 Task: Align to bottom.
Action: Mouse moved to (405, 277)
Screenshot: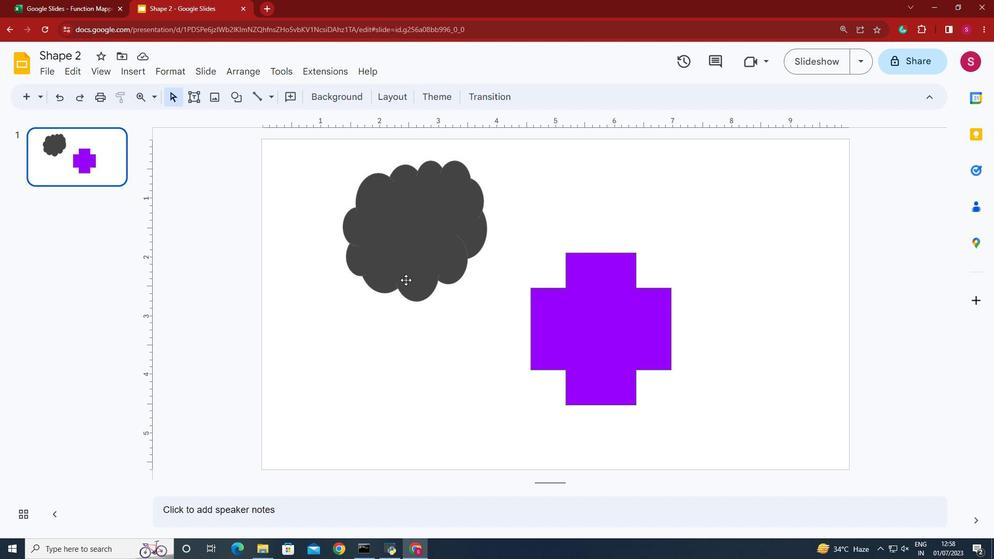 
Action: Mouse pressed left at (405, 277)
Screenshot: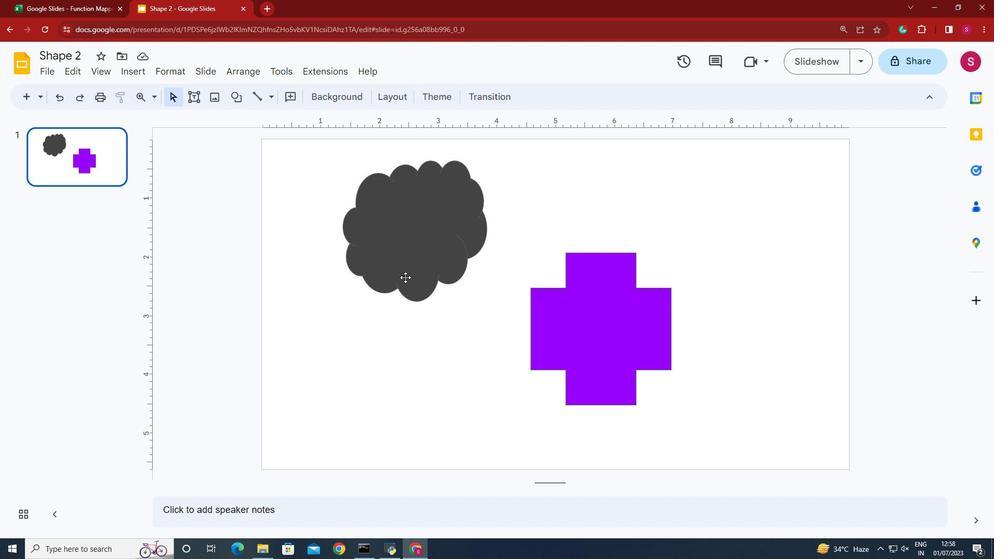 
Action: Key pressed <Key.shift>
Screenshot: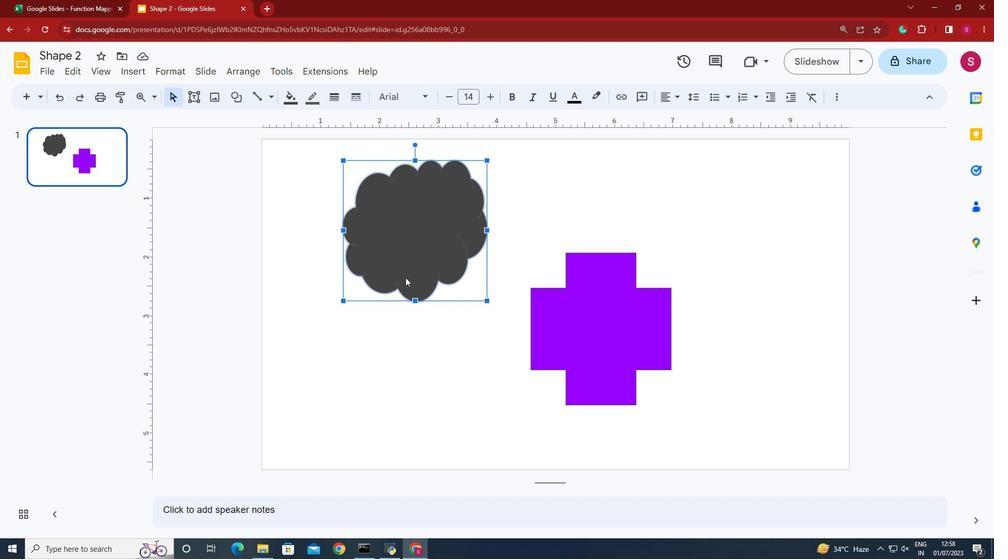 
Action: Mouse moved to (579, 323)
Screenshot: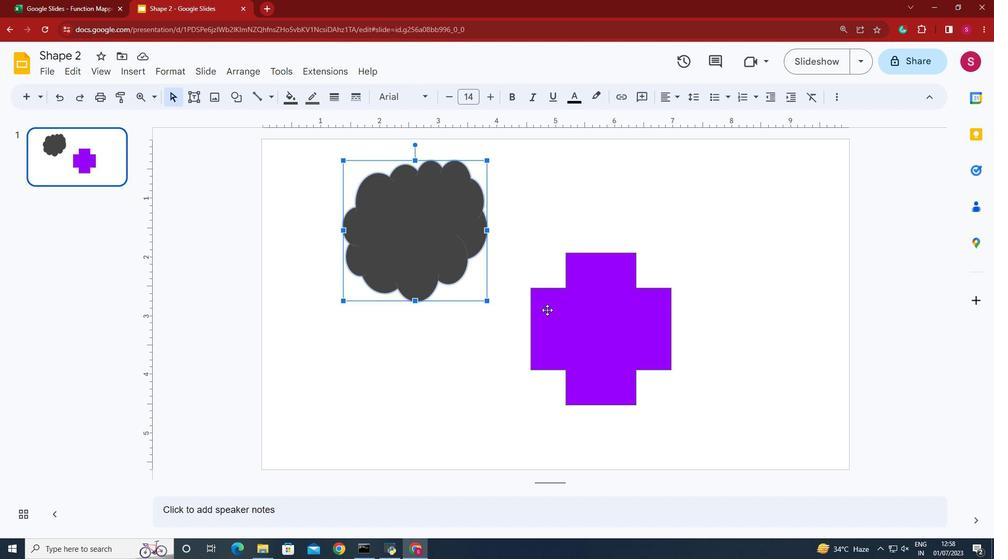 
Action: Key pressed <Key.shift>
Screenshot: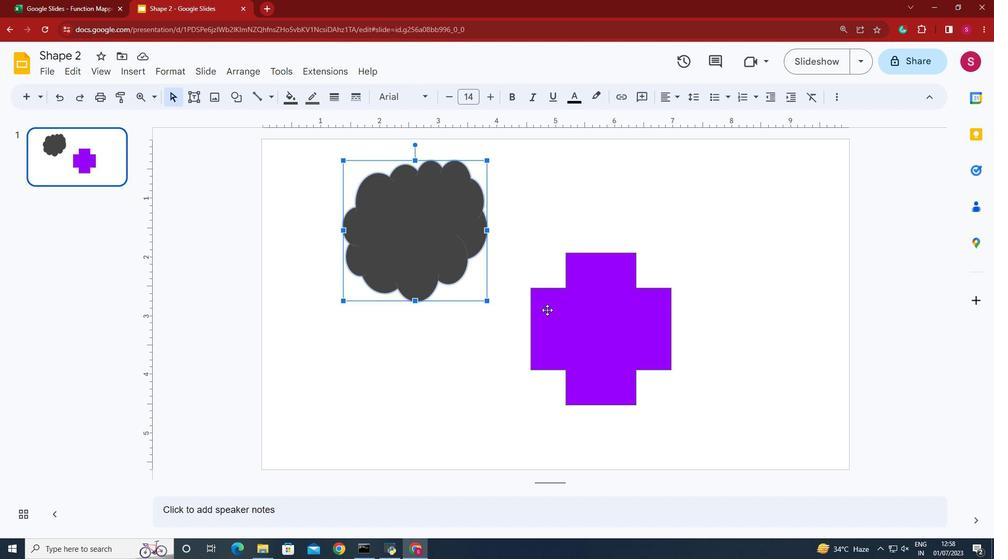 
Action: Mouse moved to (580, 323)
Screenshot: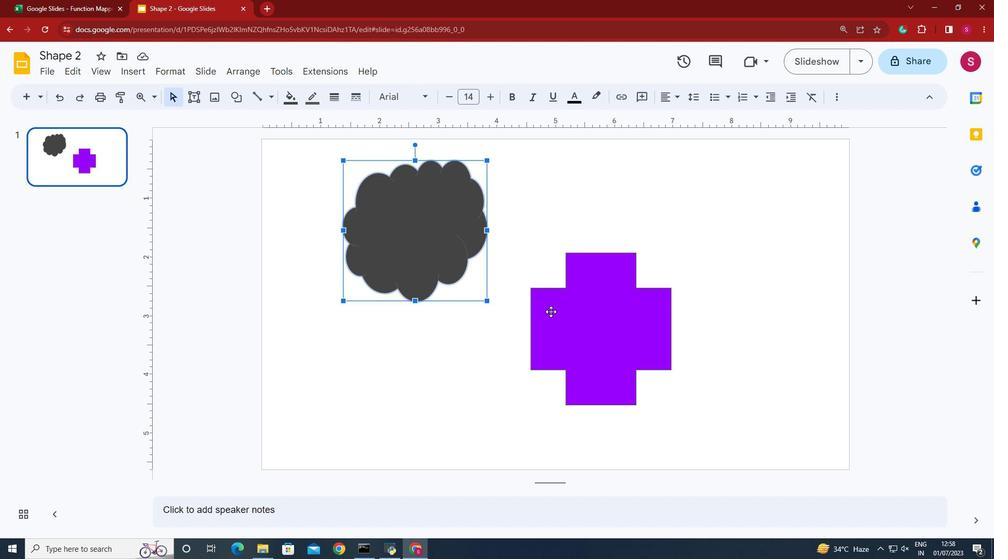 
Action: Key pressed <Key.shift>
Screenshot: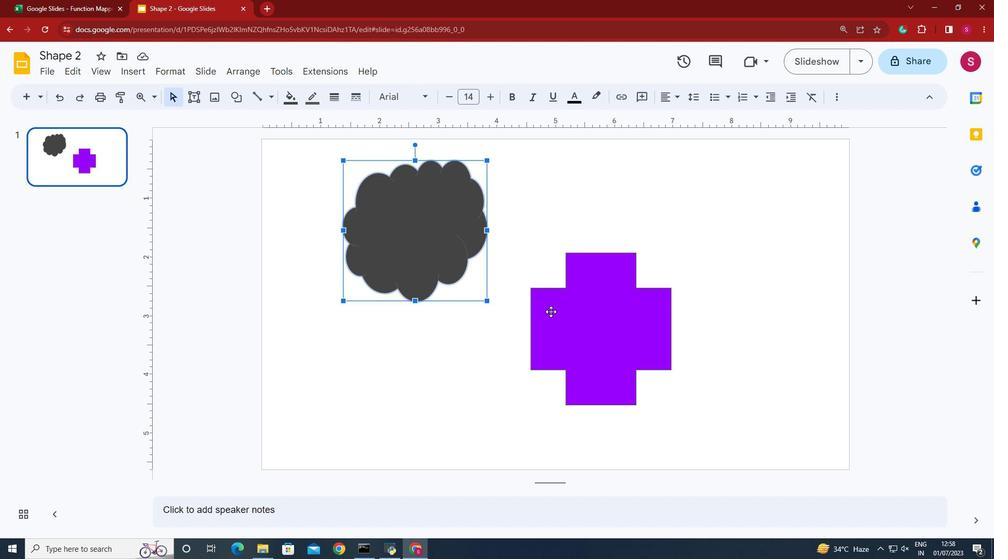 
Action: Mouse moved to (585, 326)
Screenshot: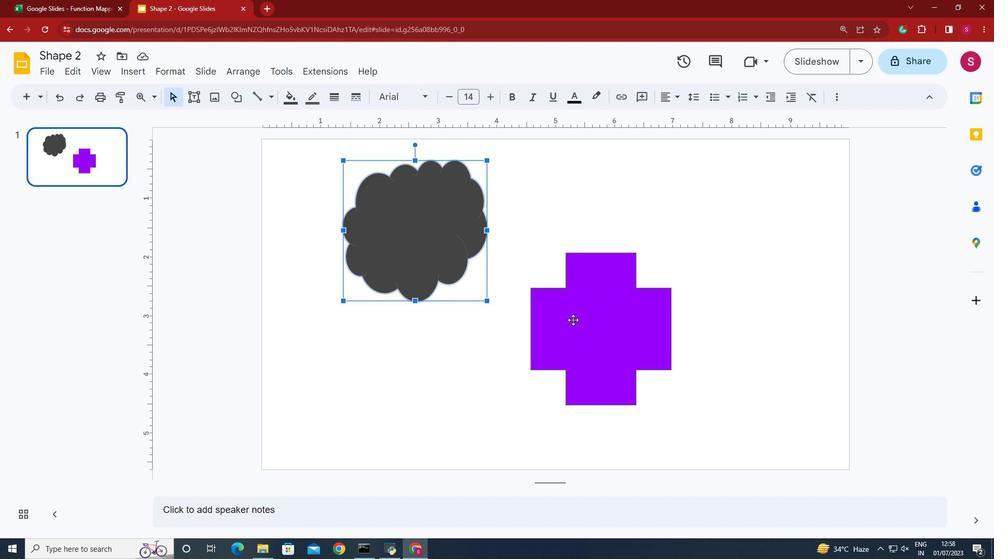 
Action: Key pressed <Key.shift>
Screenshot: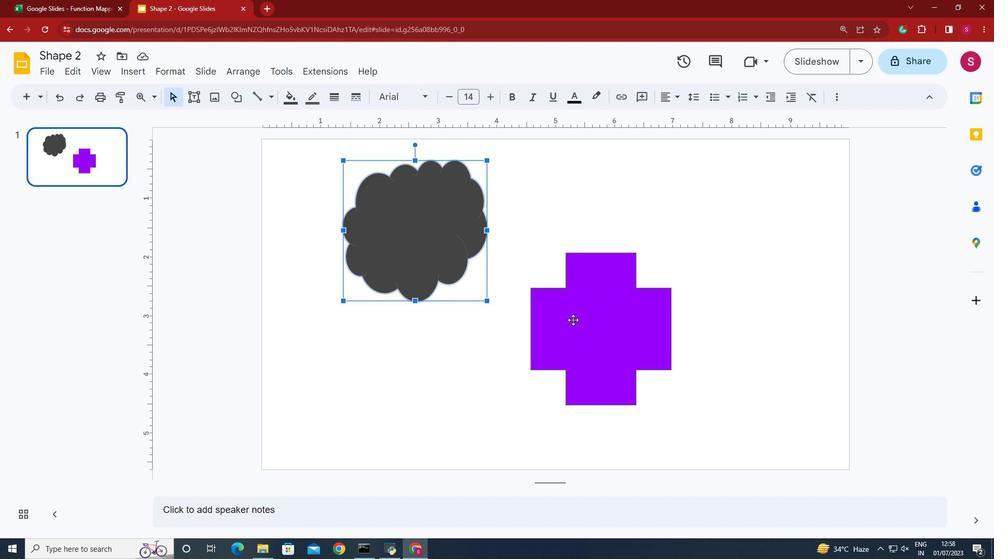 
Action: Mouse moved to (587, 327)
Screenshot: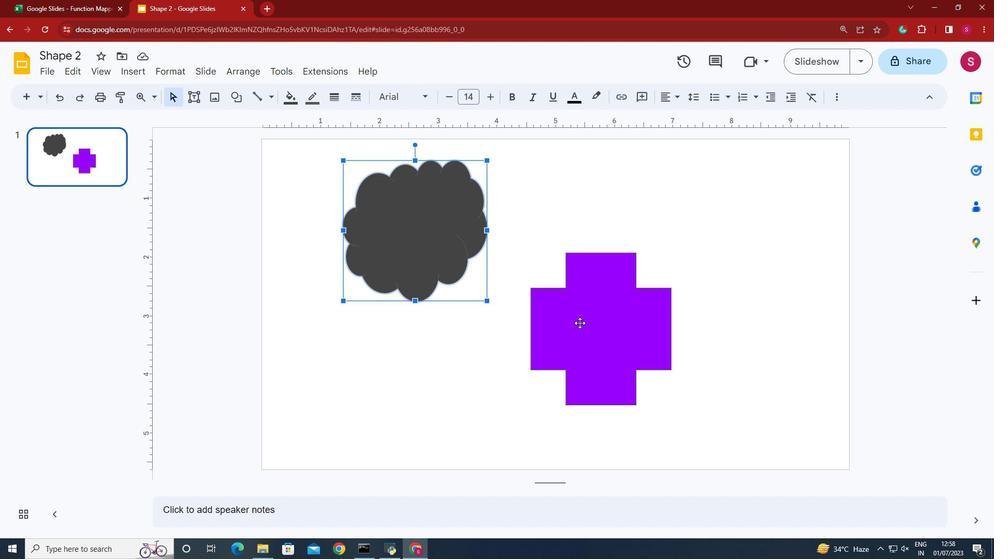 
Action: Key pressed <Key.shift>
Screenshot: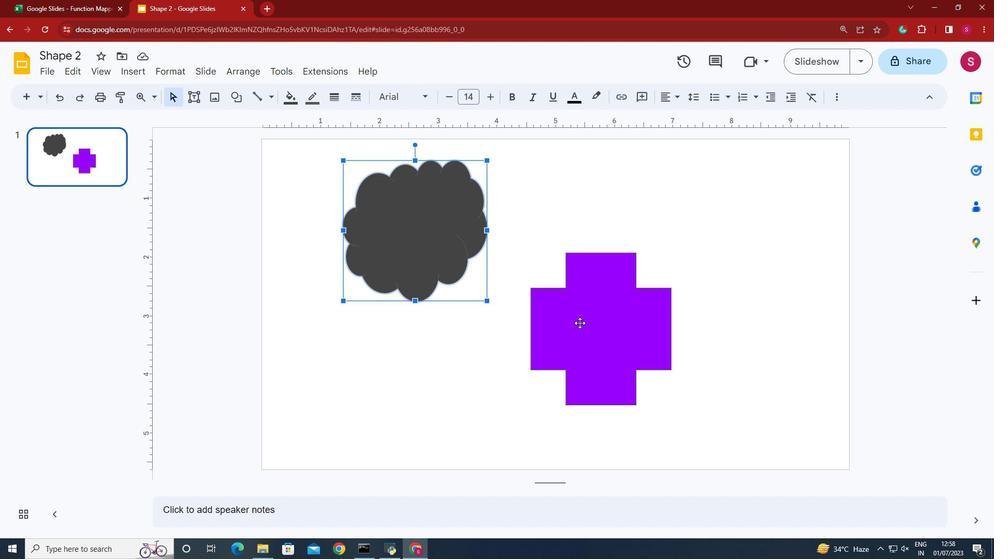 
Action: Mouse moved to (587, 327)
Screenshot: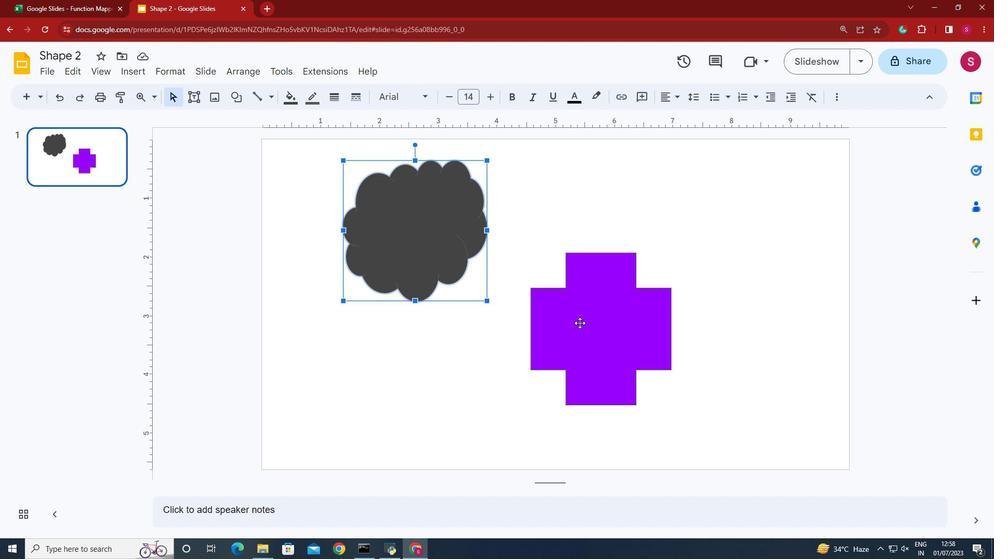 
Action: Key pressed <Key.shift><Key.shift>
Screenshot: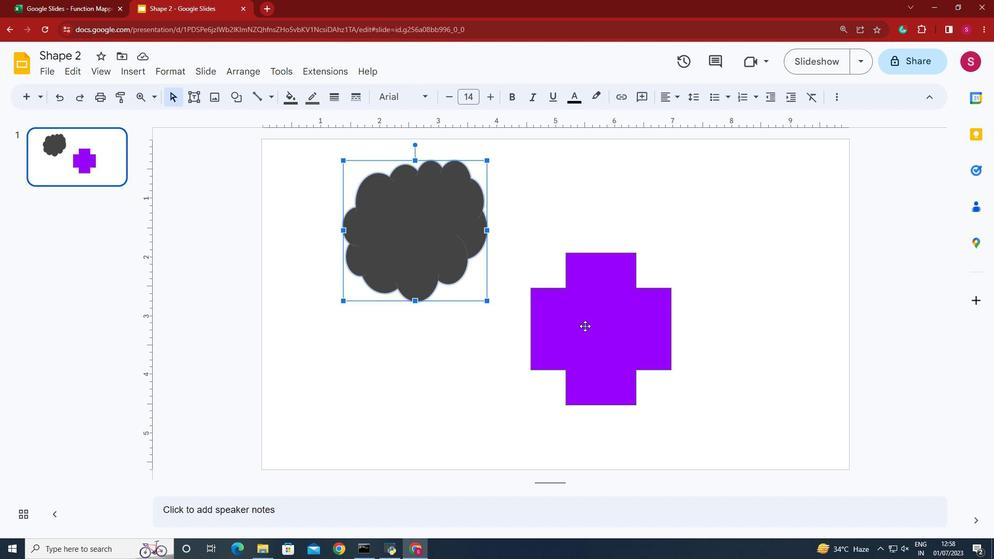 
Action: Mouse moved to (587, 327)
Screenshot: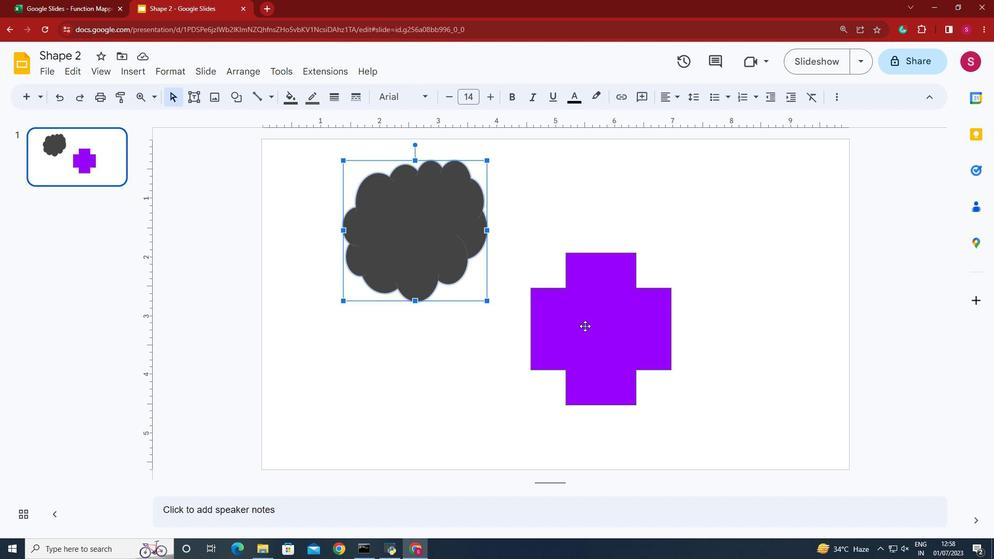 
Action: Key pressed <Key.shift><Key.shift>
Screenshot: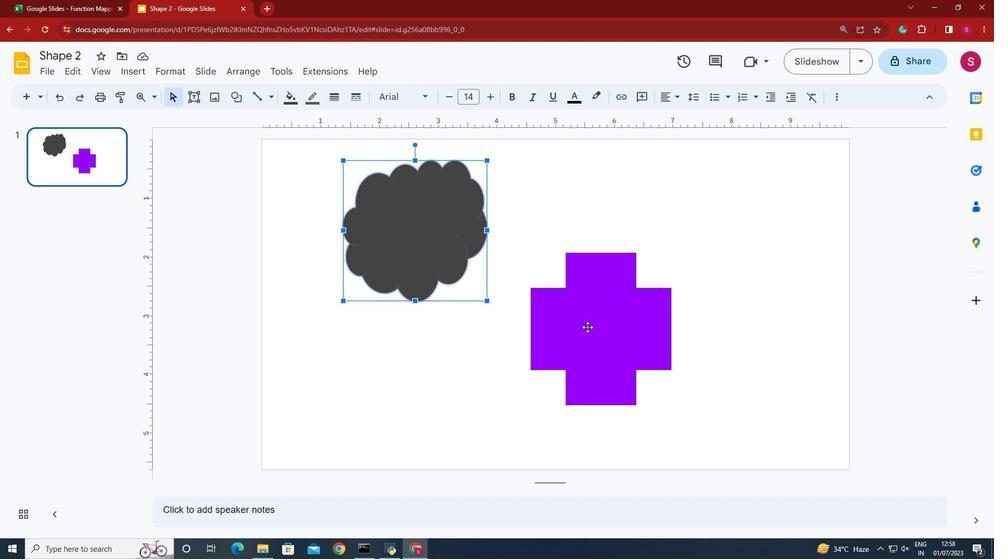 
Action: Mouse pressed left at (587, 327)
Screenshot: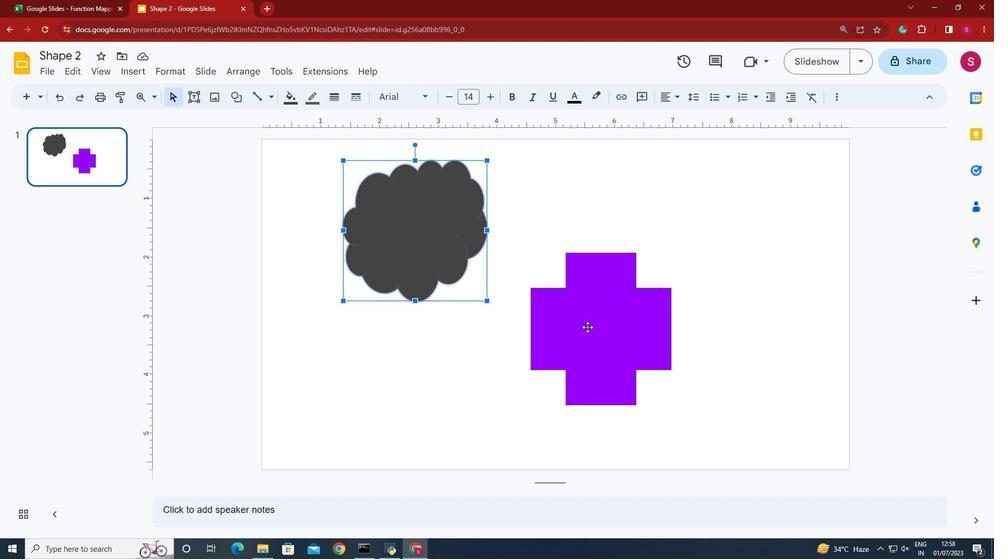 
Action: Key pressed <Key.shift><Key.shift><Key.shift>
Screenshot: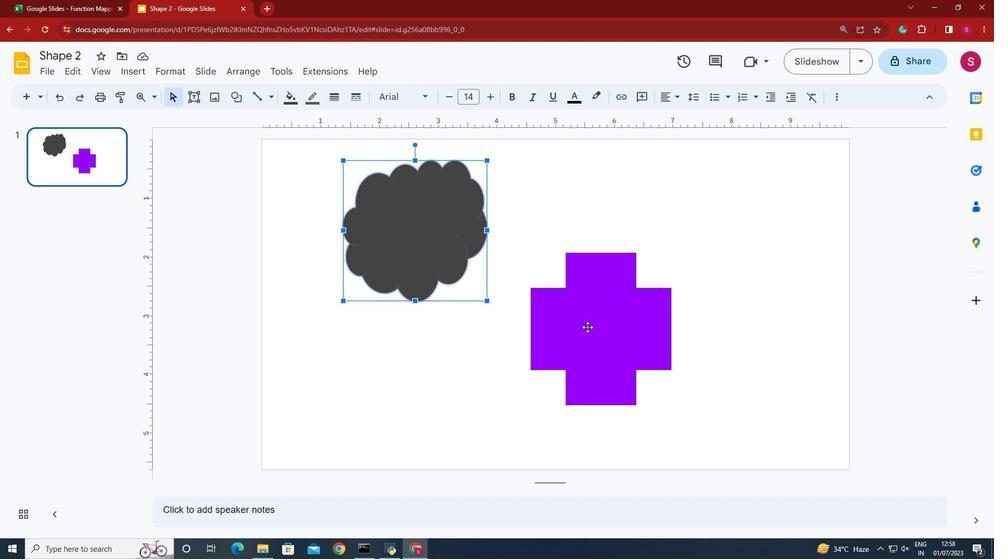 
Action: Mouse moved to (252, 71)
Screenshot: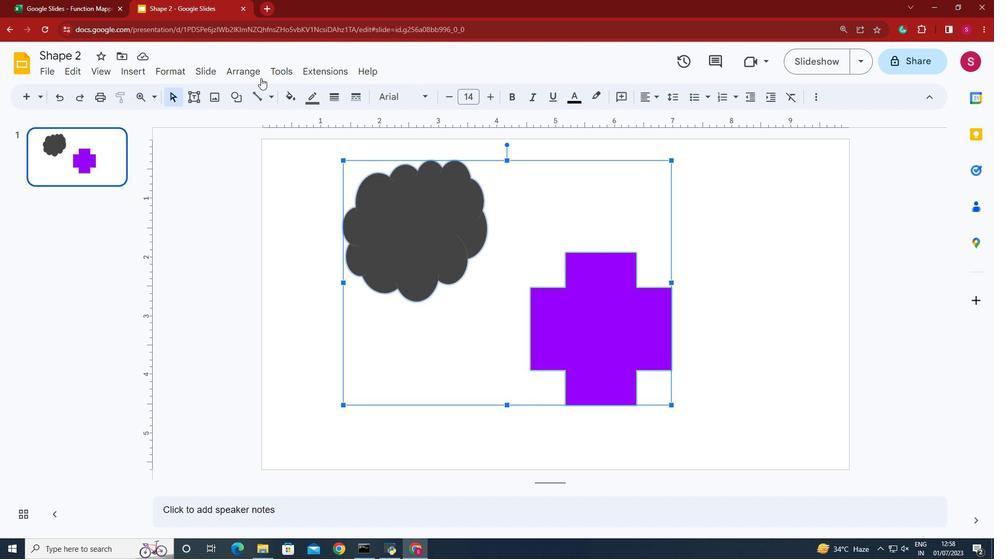 
Action: Mouse pressed left at (252, 71)
Screenshot: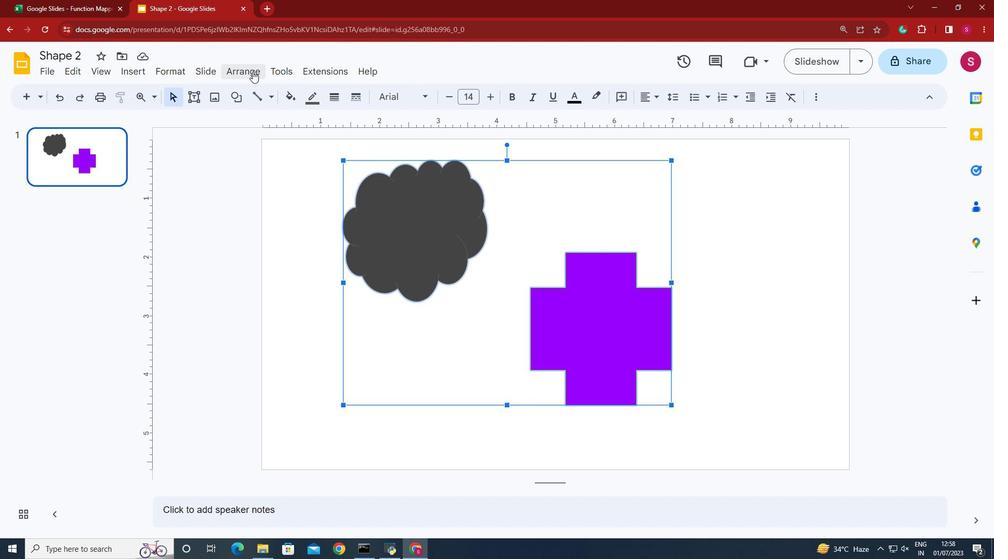 
Action: Mouse moved to (475, 227)
Screenshot: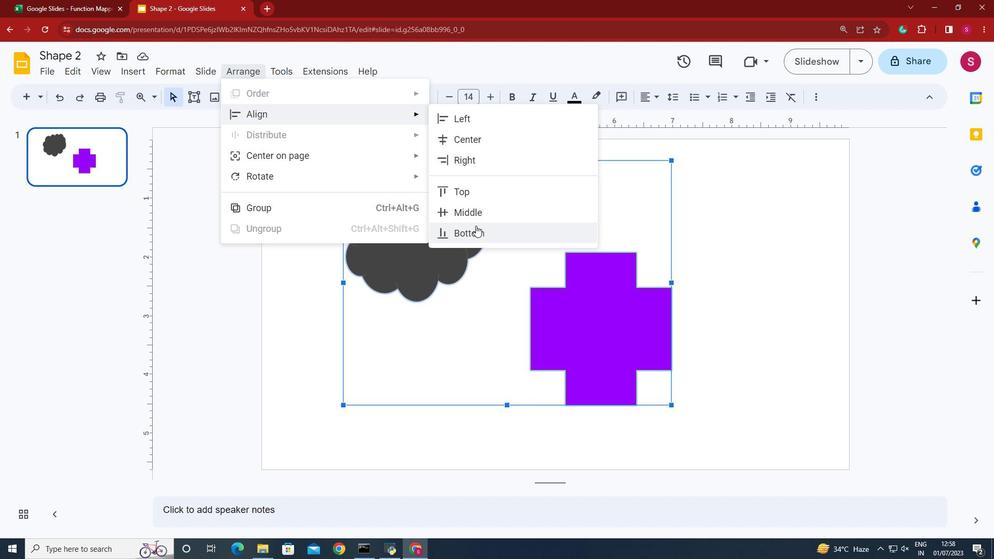 
Action: Mouse pressed left at (475, 227)
Screenshot: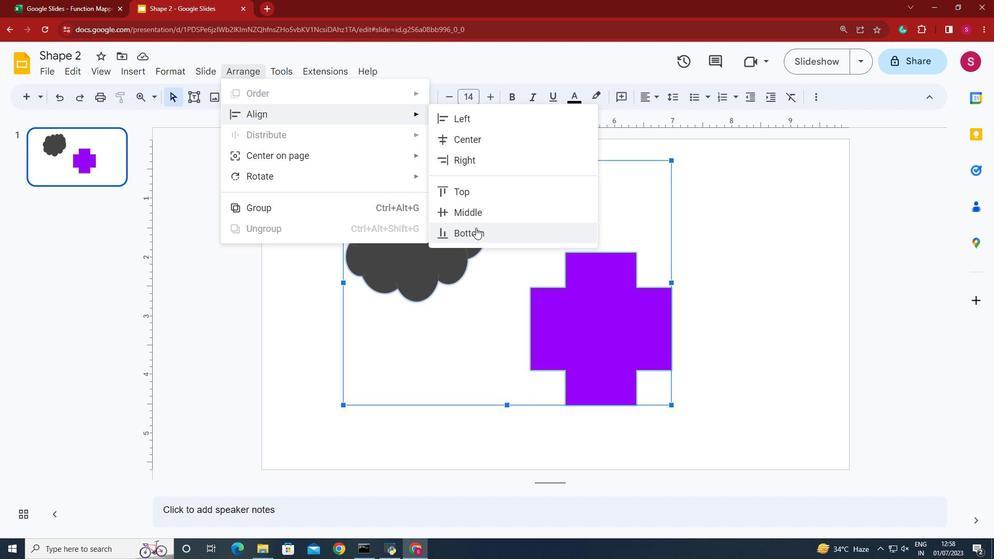 
Action: Mouse moved to (487, 263)
Screenshot: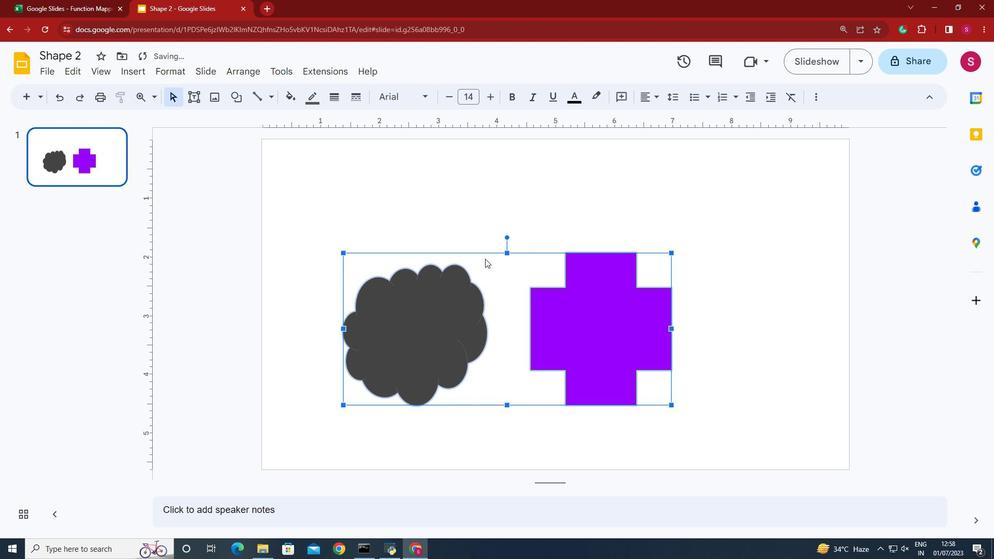 
